 Task: Open Outlook and adjust calendar settings and personalize user information.
Action: Mouse moved to (54, 26)
Screenshot: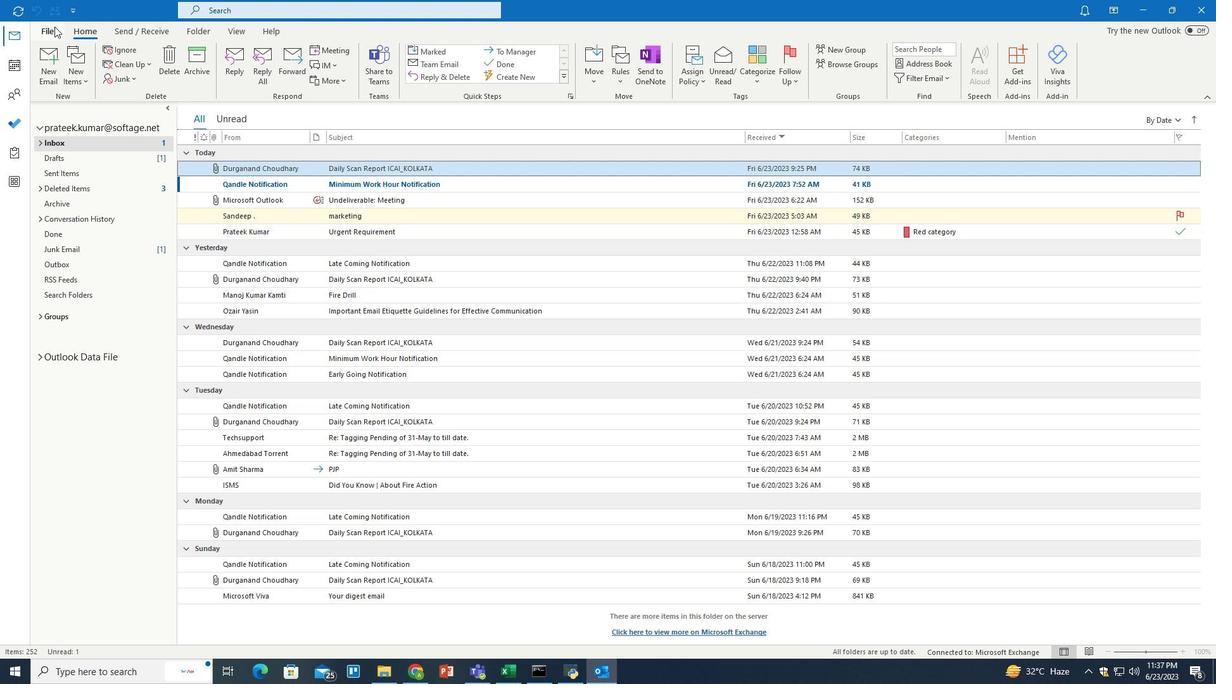 
Action: Mouse pressed left at (54, 26)
Screenshot: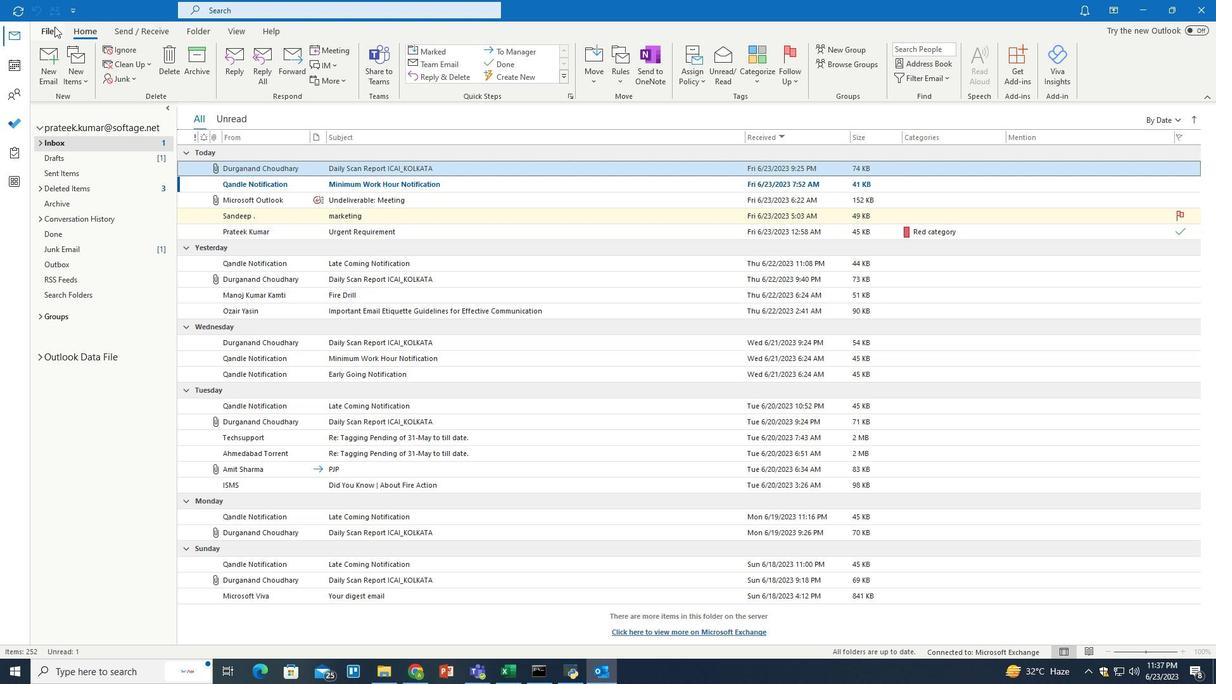 
Action: Mouse moved to (34, 603)
Screenshot: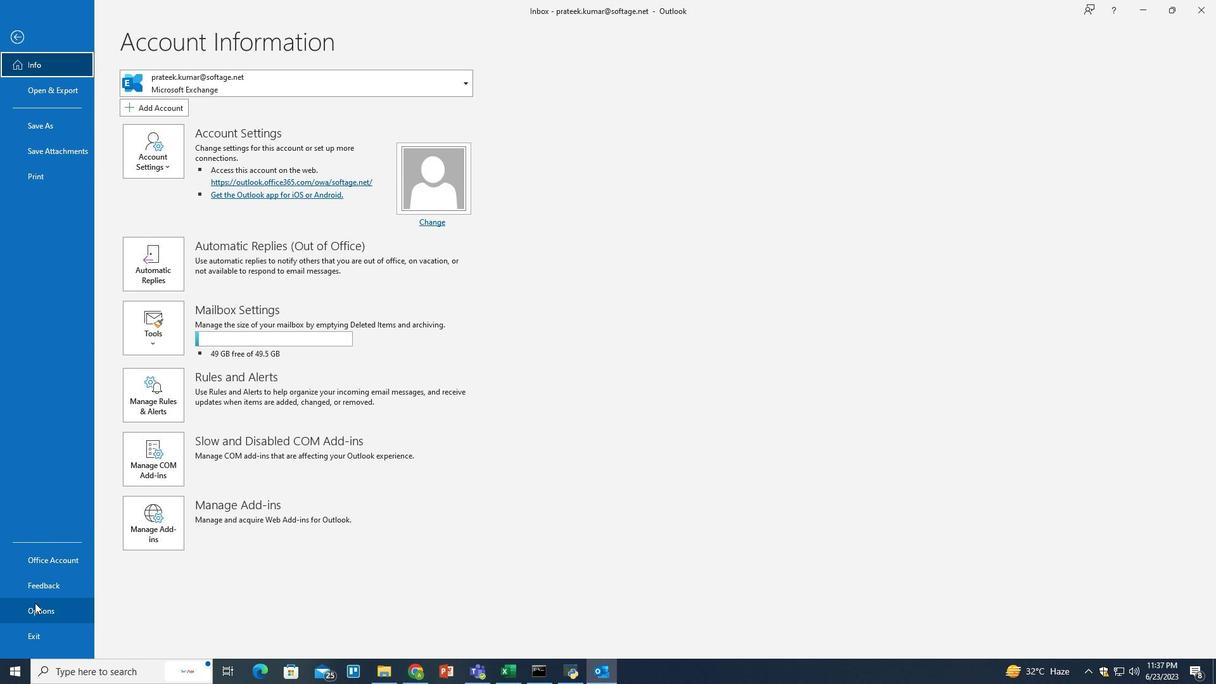 
Action: Mouse pressed left at (34, 603)
Screenshot: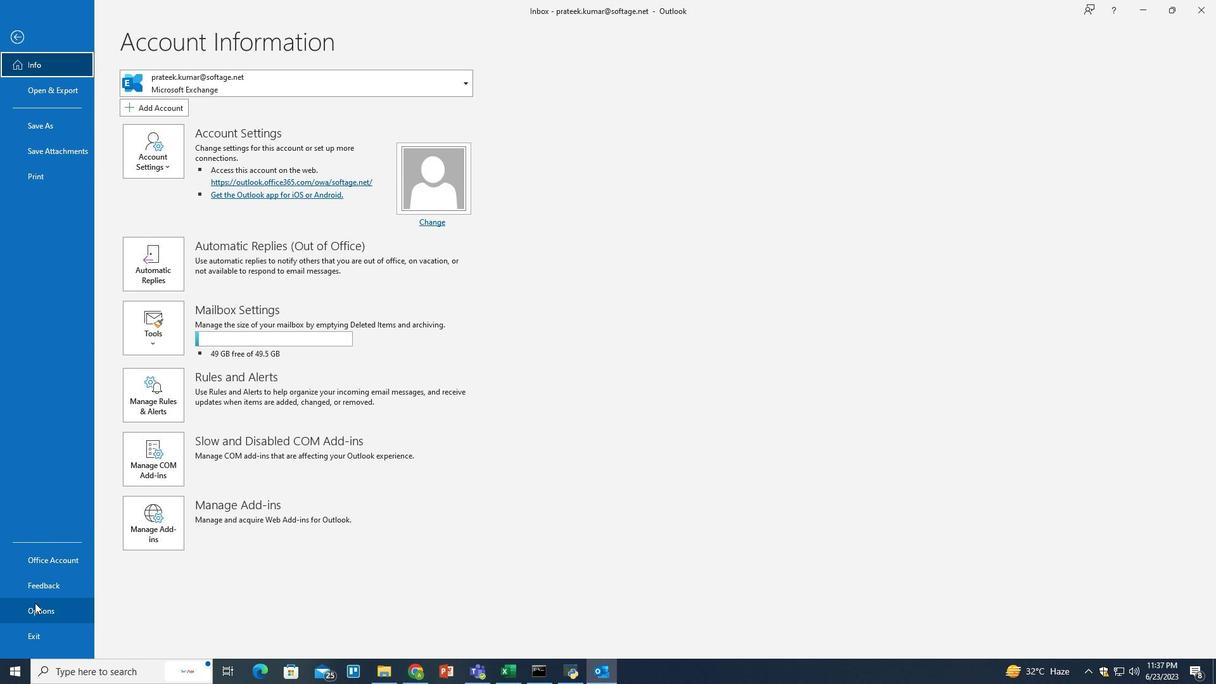 
Action: Mouse moved to (394, 172)
Screenshot: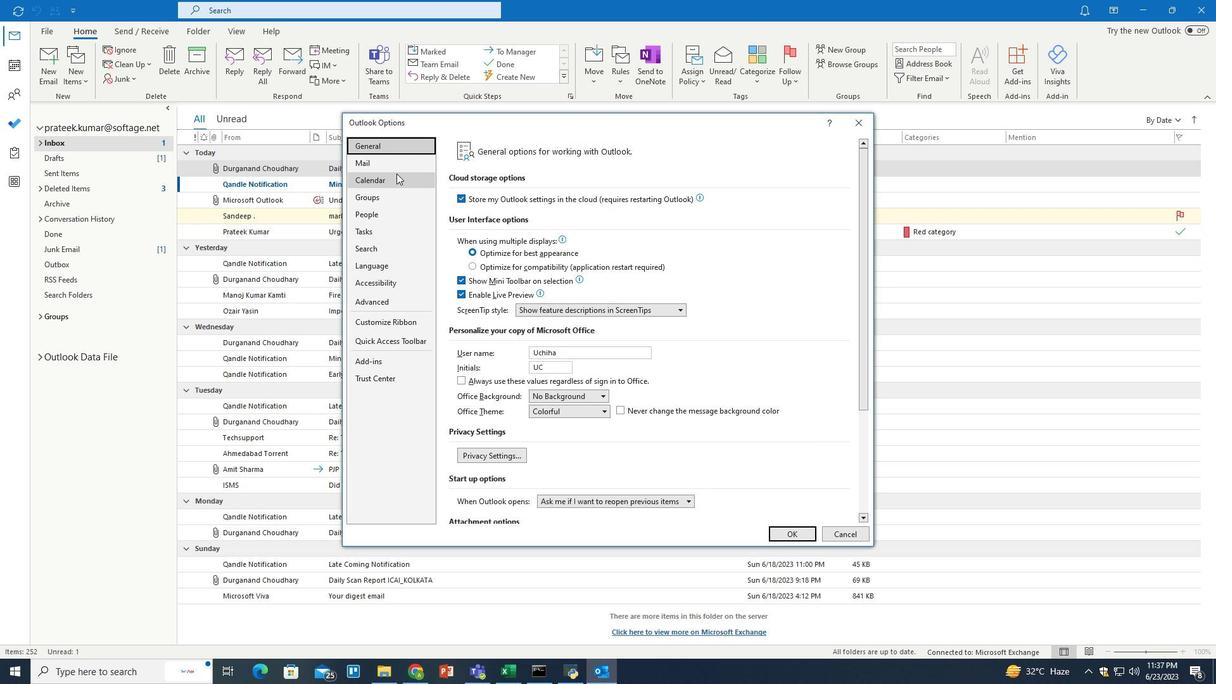 
Action: Mouse pressed left at (394, 172)
Screenshot: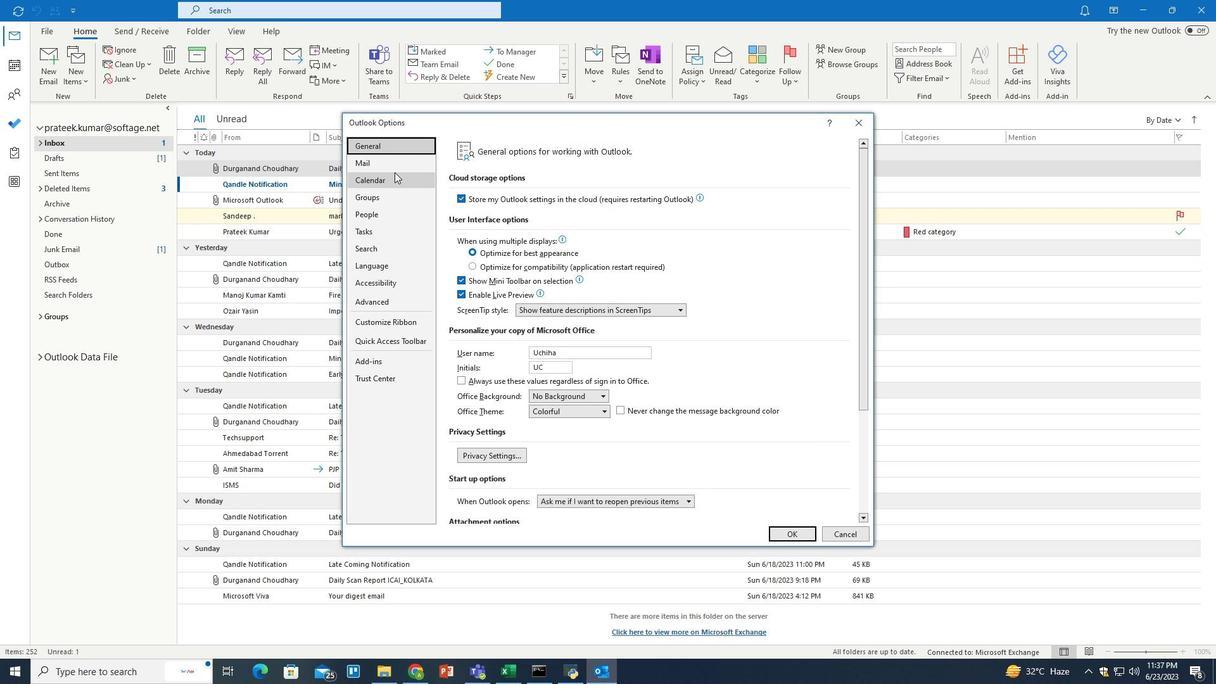 
Action: Mouse moved to (490, 309)
Screenshot: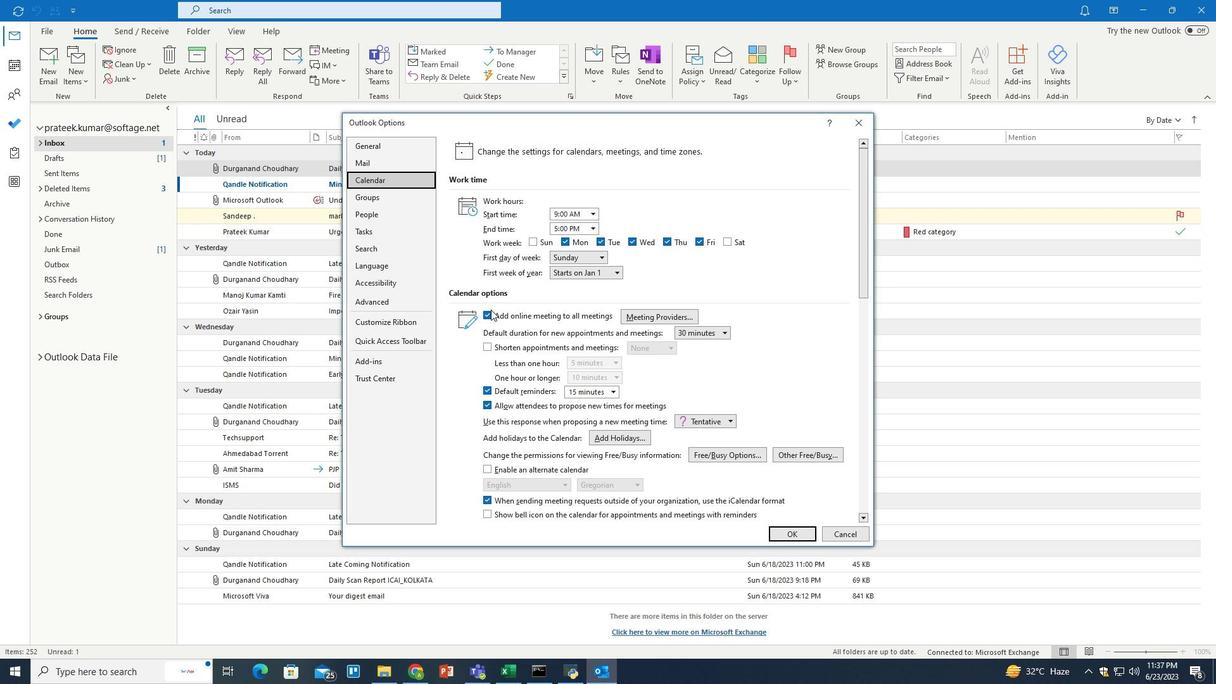 
Action: Mouse scrolled (490, 309) with delta (0, 0)
Screenshot: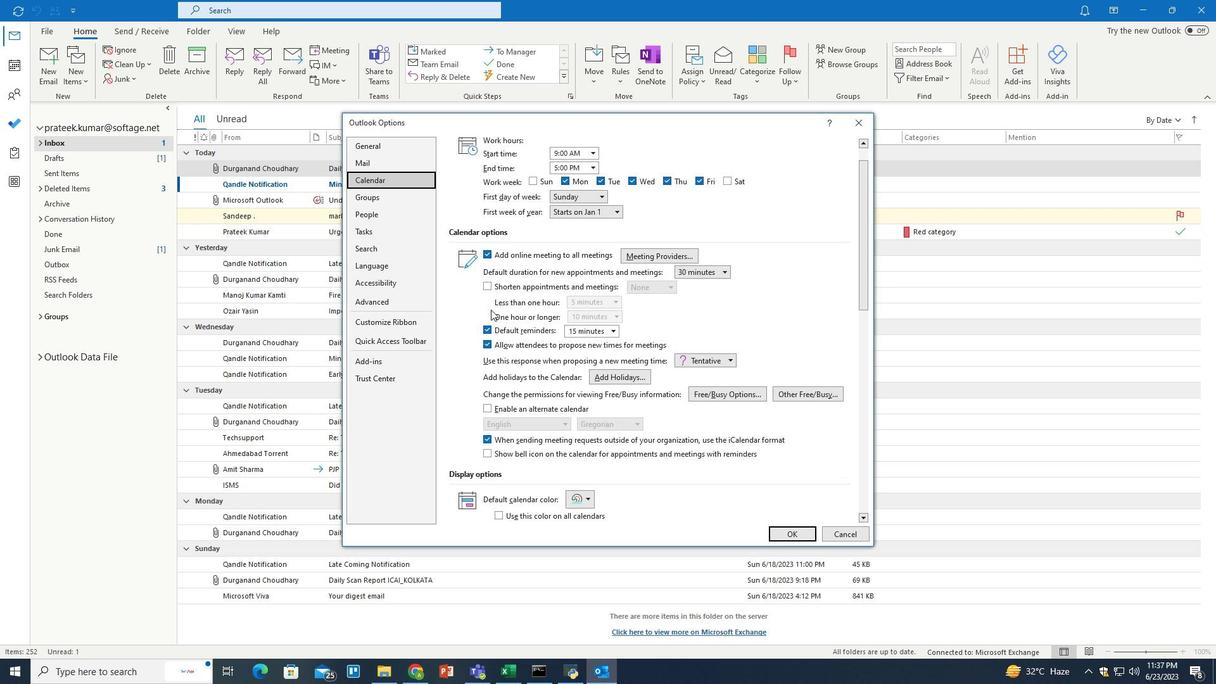 
Action: Mouse scrolled (490, 309) with delta (0, 0)
Screenshot: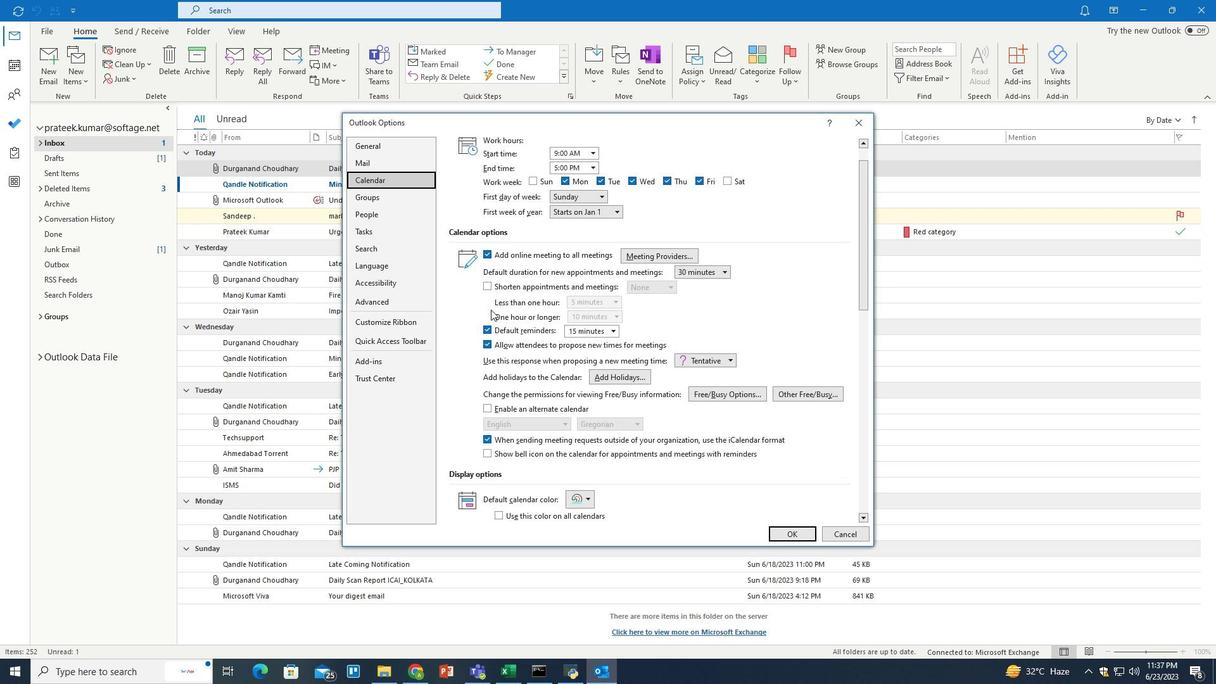 
Action: Mouse scrolled (490, 309) with delta (0, 0)
Screenshot: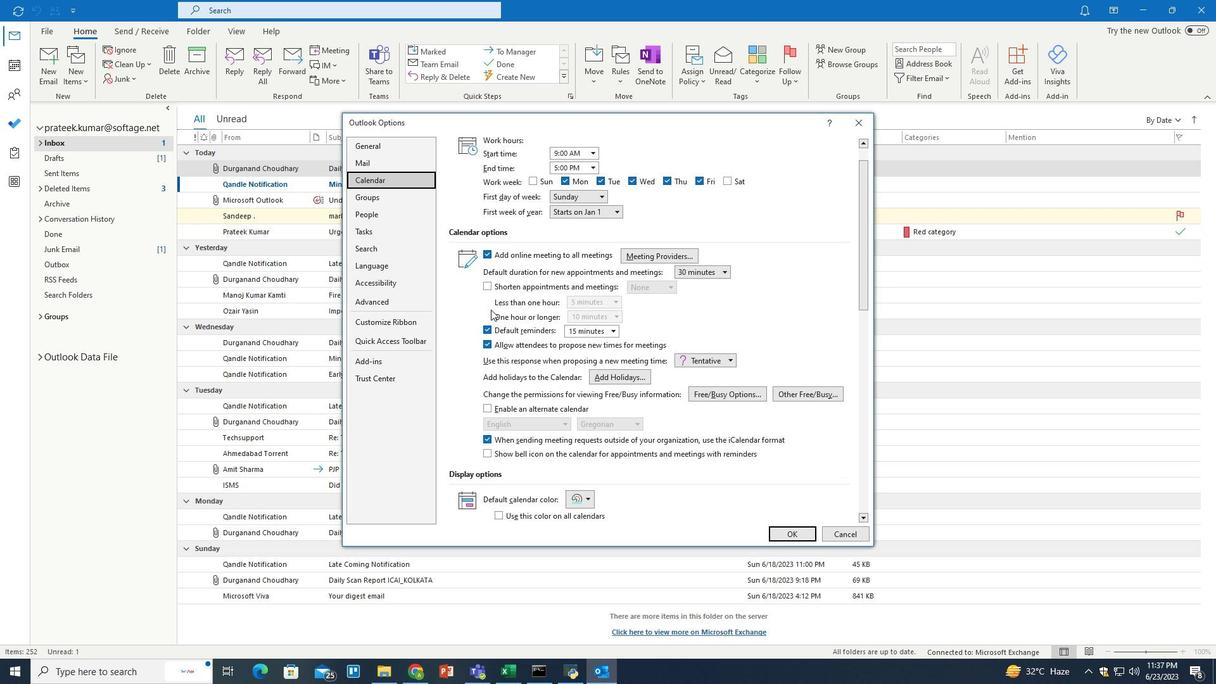 
Action: Mouse scrolled (490, 309) with delta (0, 0)
Screenshot: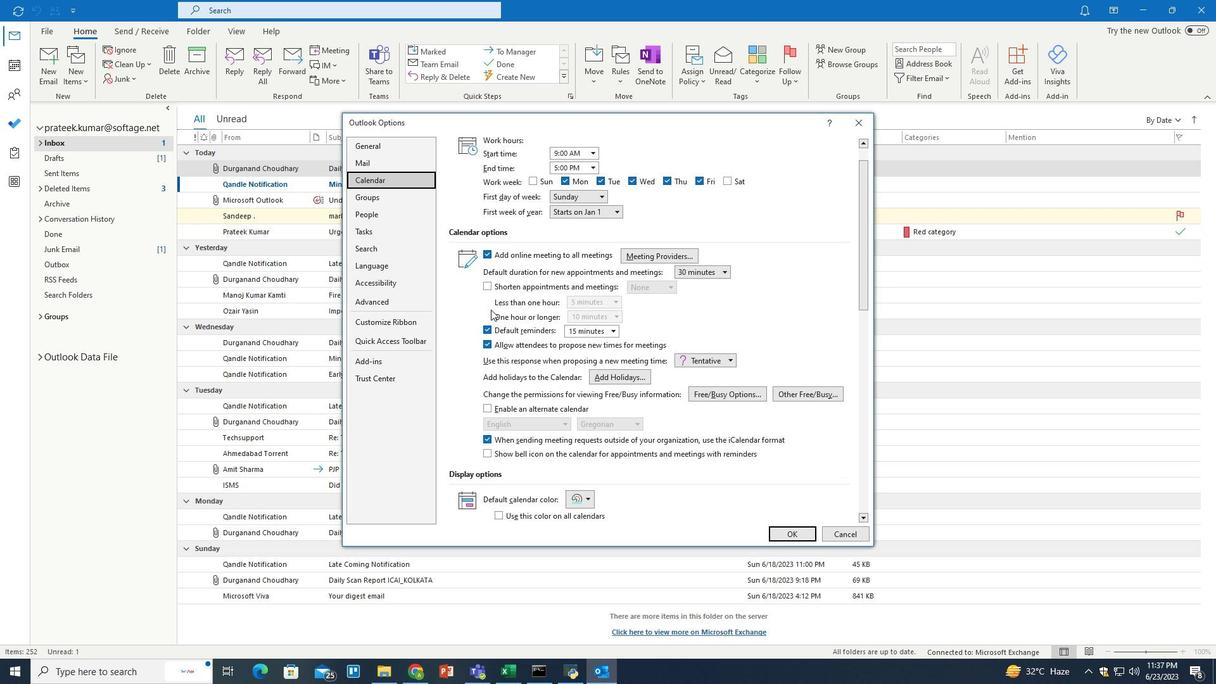 
Action: Mouse scrolled (490, 309) with delta (0, 0)
Screenshot: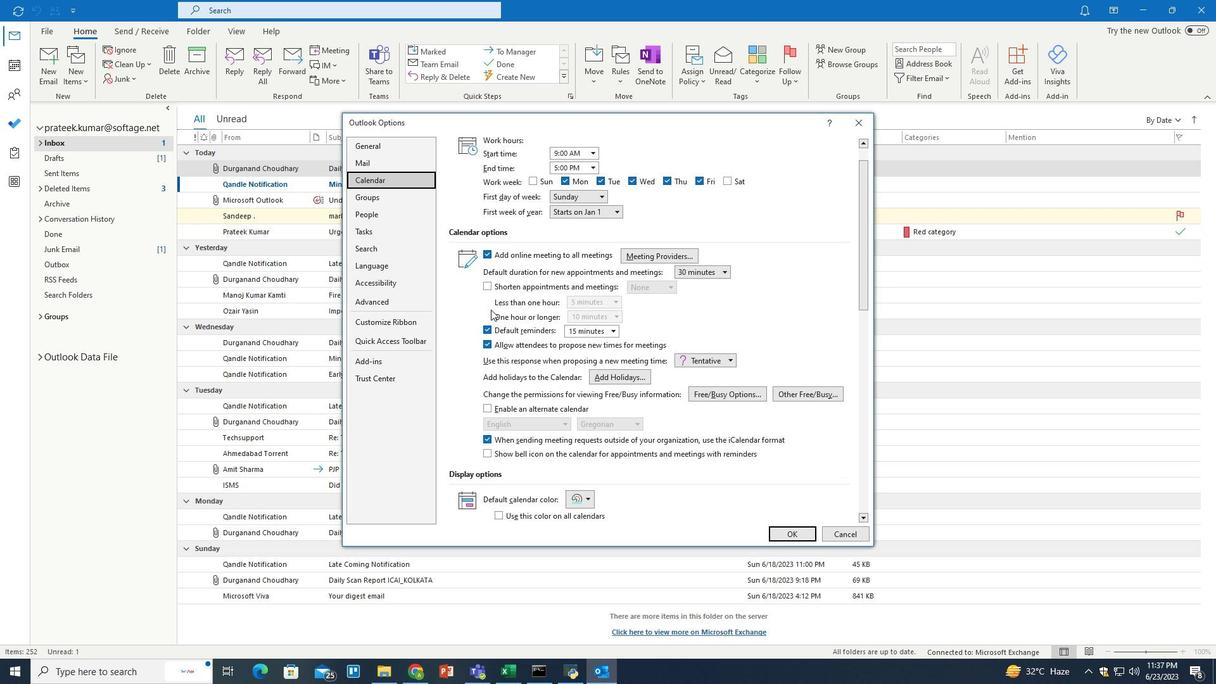 
Action: Mouse scrolled (490, 309) with delta (0, 0)
Screenshot: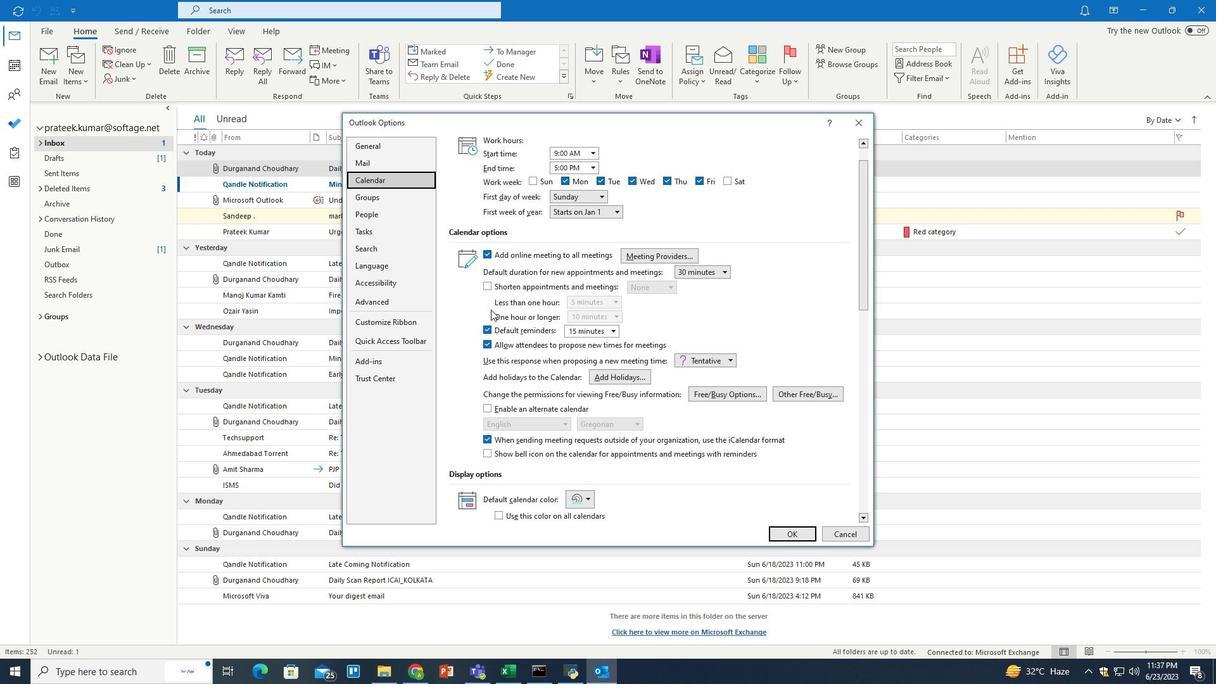 
Action: Mouse scrolled (490, 309) with delta (0, 0)
Screenshot: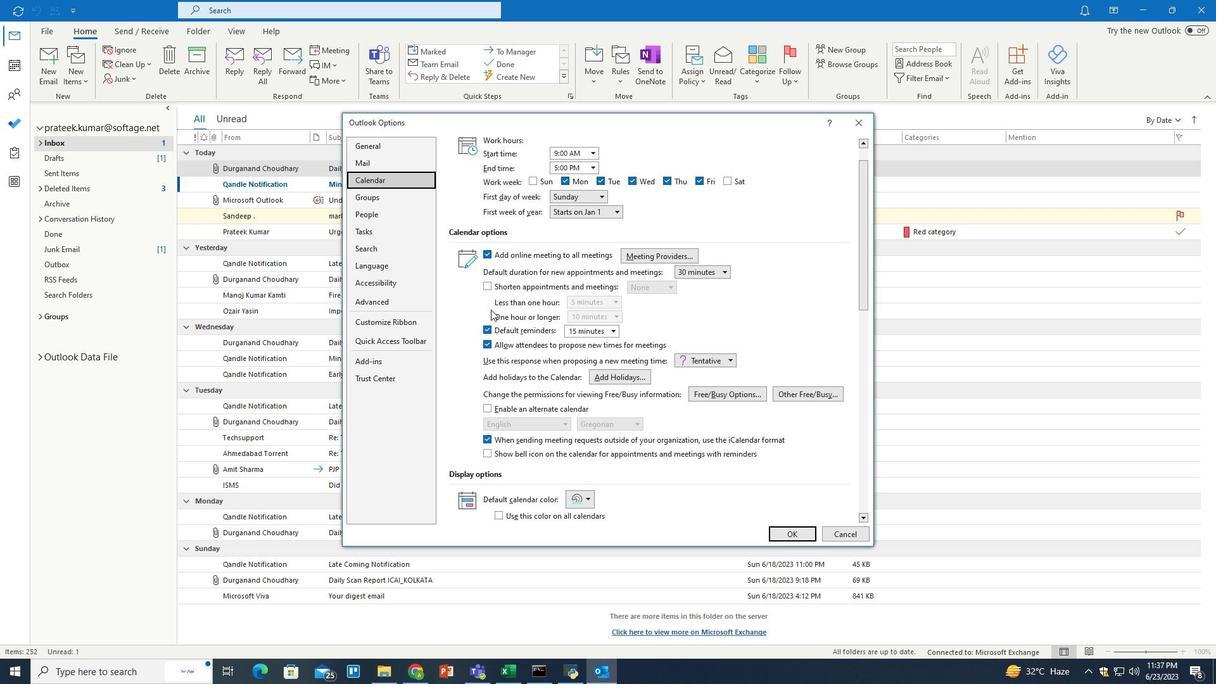 
Action: Mouse moved to (490, 312)
Screenshot: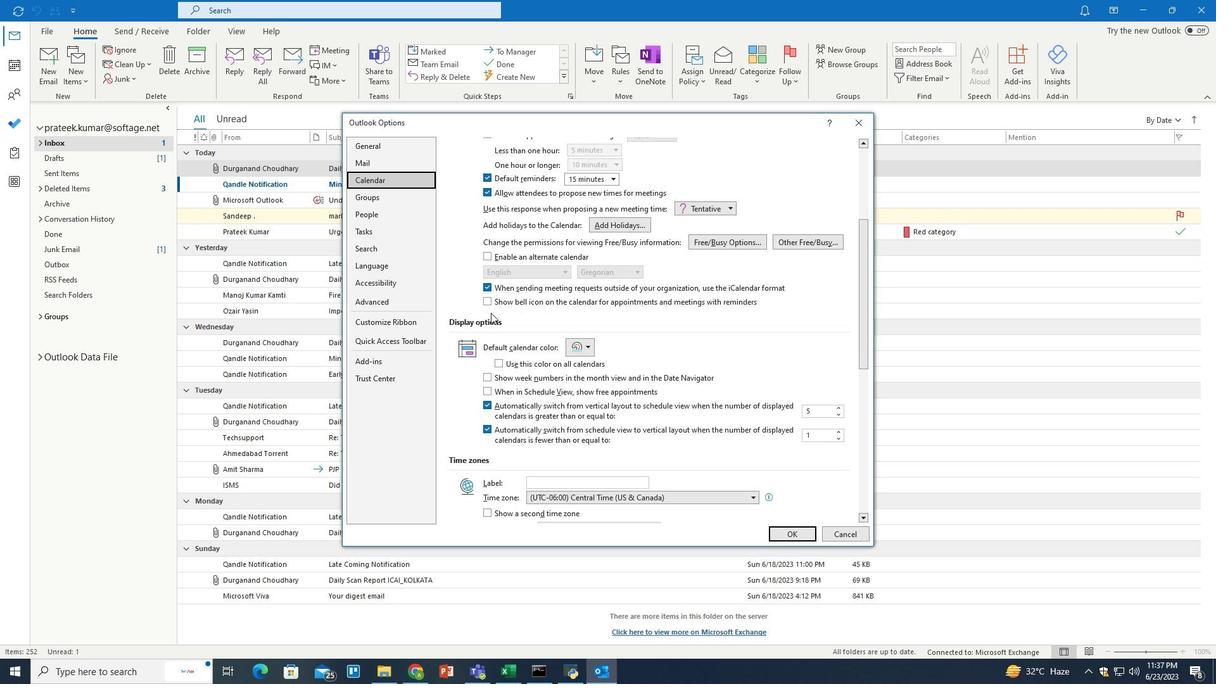 
Action: Mouse scrolled (490, 312) with delta (0, 0)
Screenshot: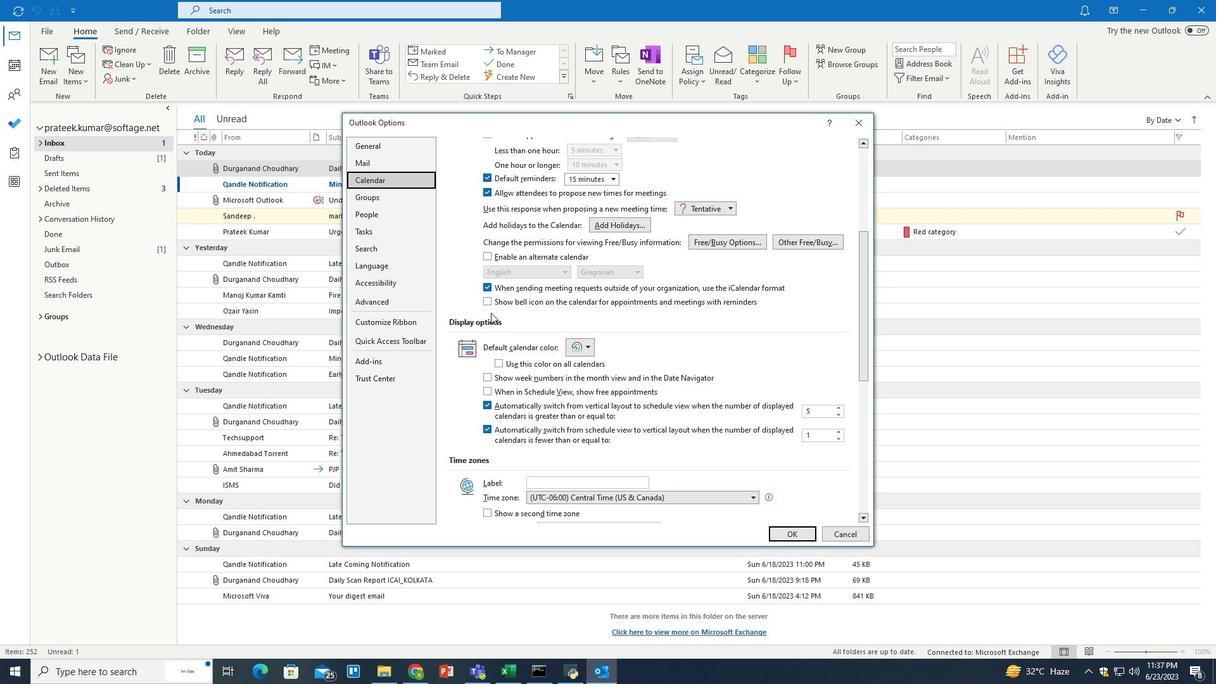 
Action: Mouse scrolled (490, 312) with delta (0, 0)
Screenshot: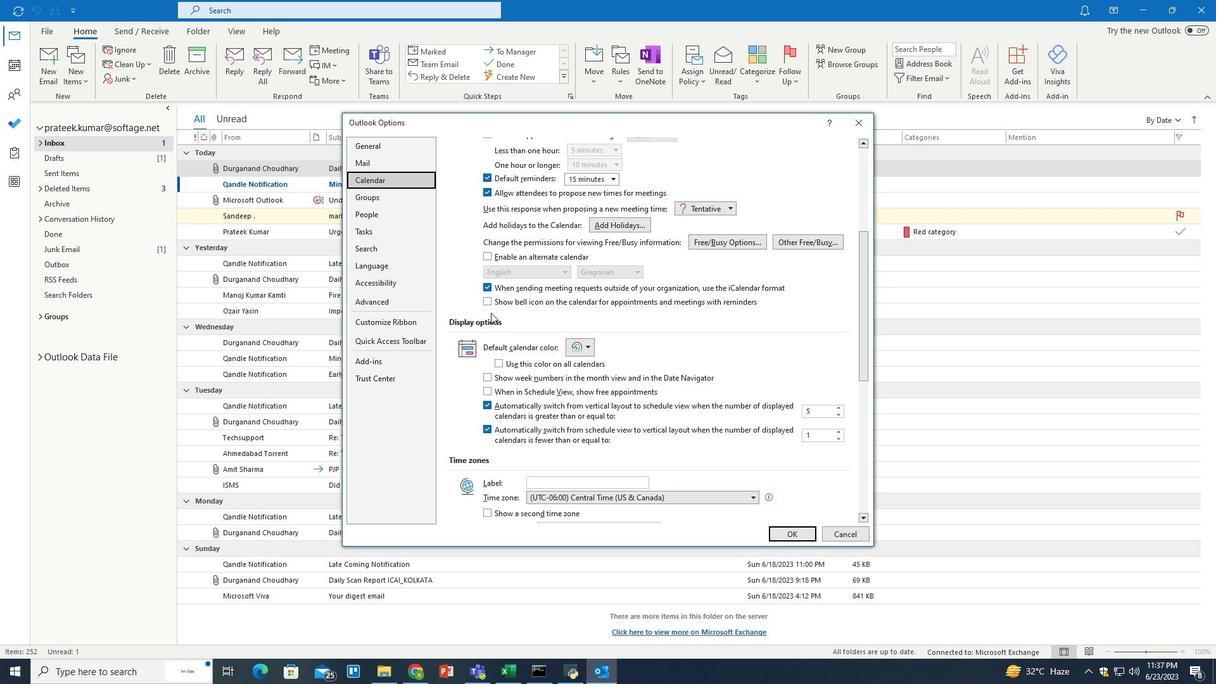 
Action: Mouse scrolled (490, 311) with delta (0, -1)
Screenshot: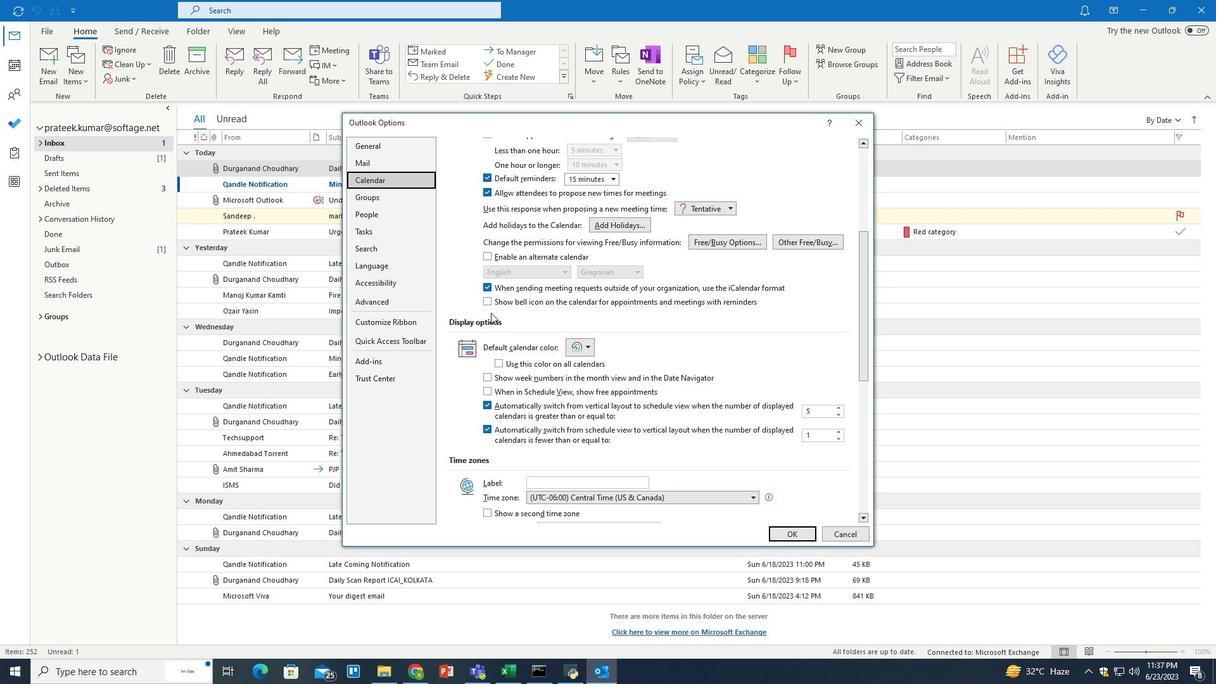 
Action: Mouse scrolled (490, 312) with delta (0, 0)
Screenshot: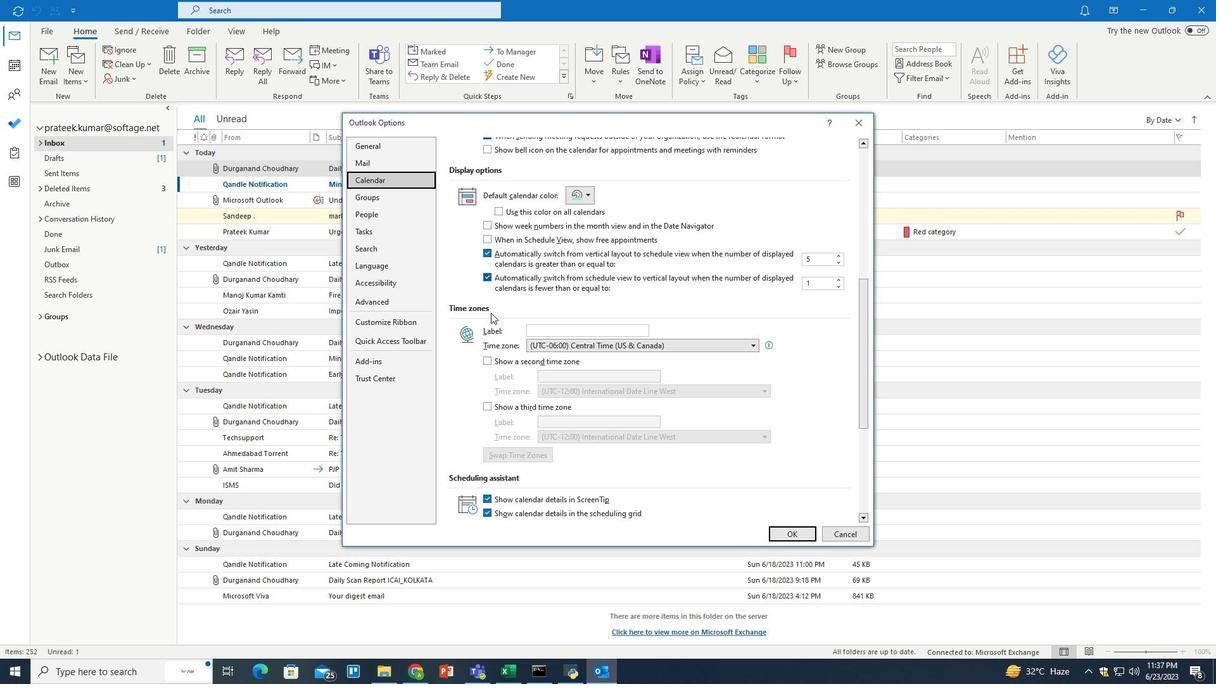 
Action: Mouse scrolled (490, 312) with delta (0, 0)
Screenshot: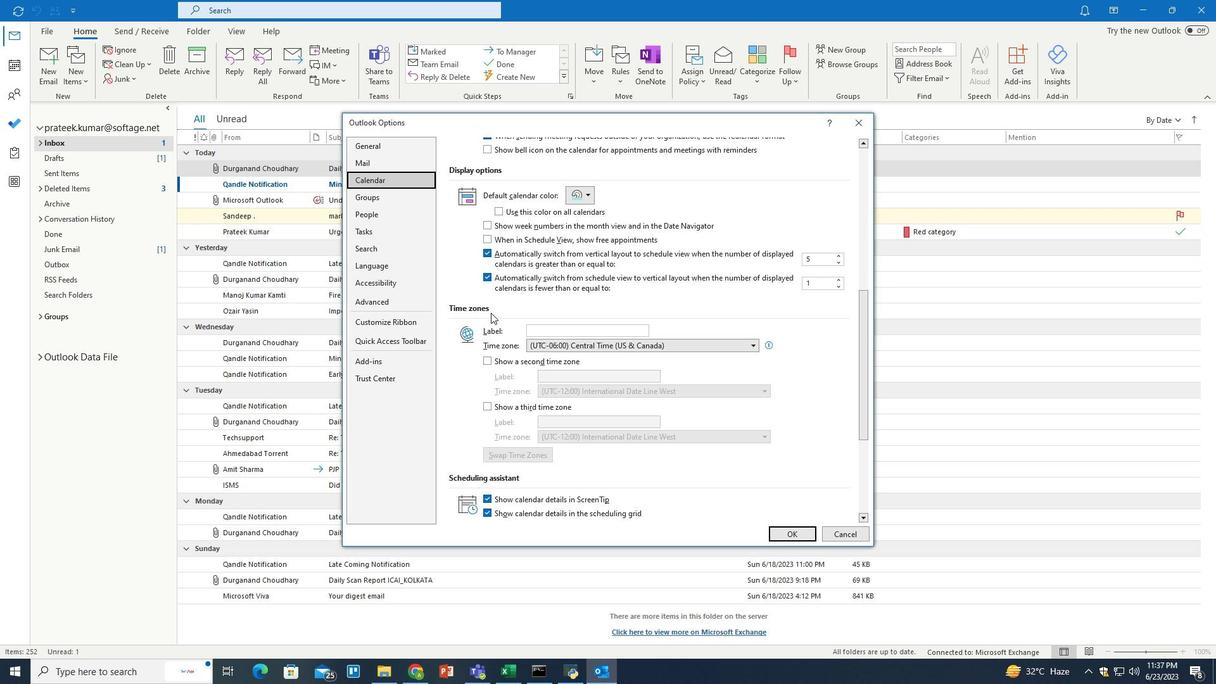 
Action: Mouse scrolled (490, 312) with delta (0, 0)
Screenshot: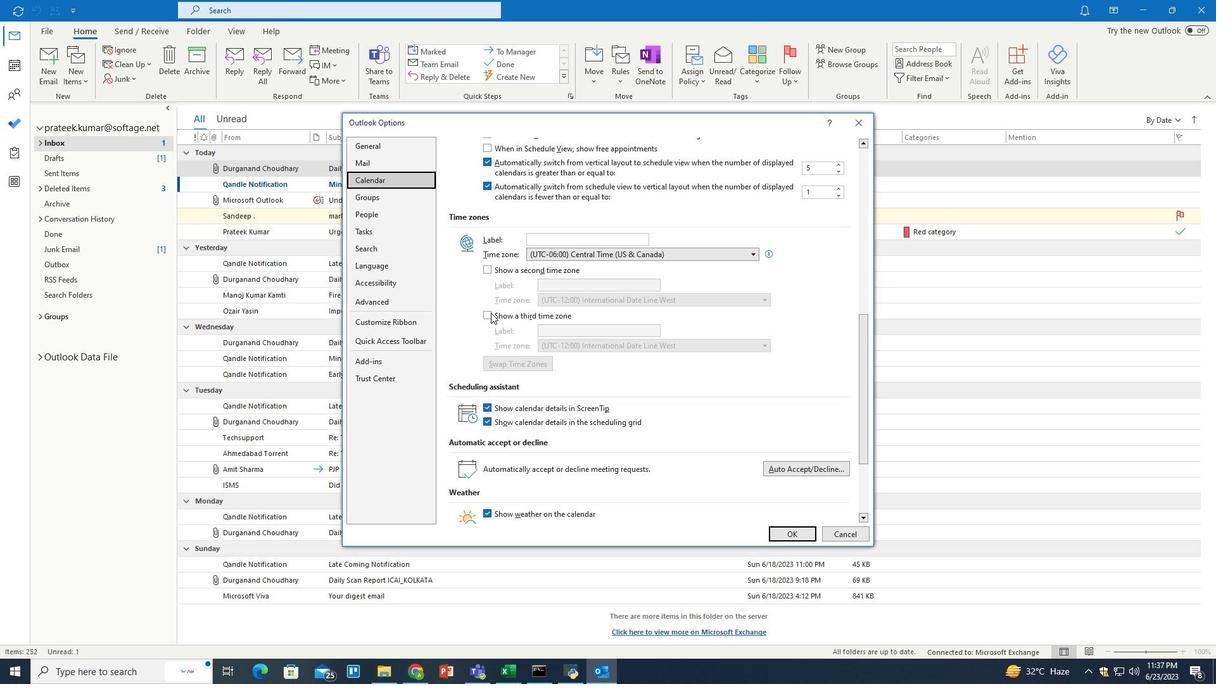 
Action: Mouse scrolled (490, 312) with delta (0, 0)
Screenshot: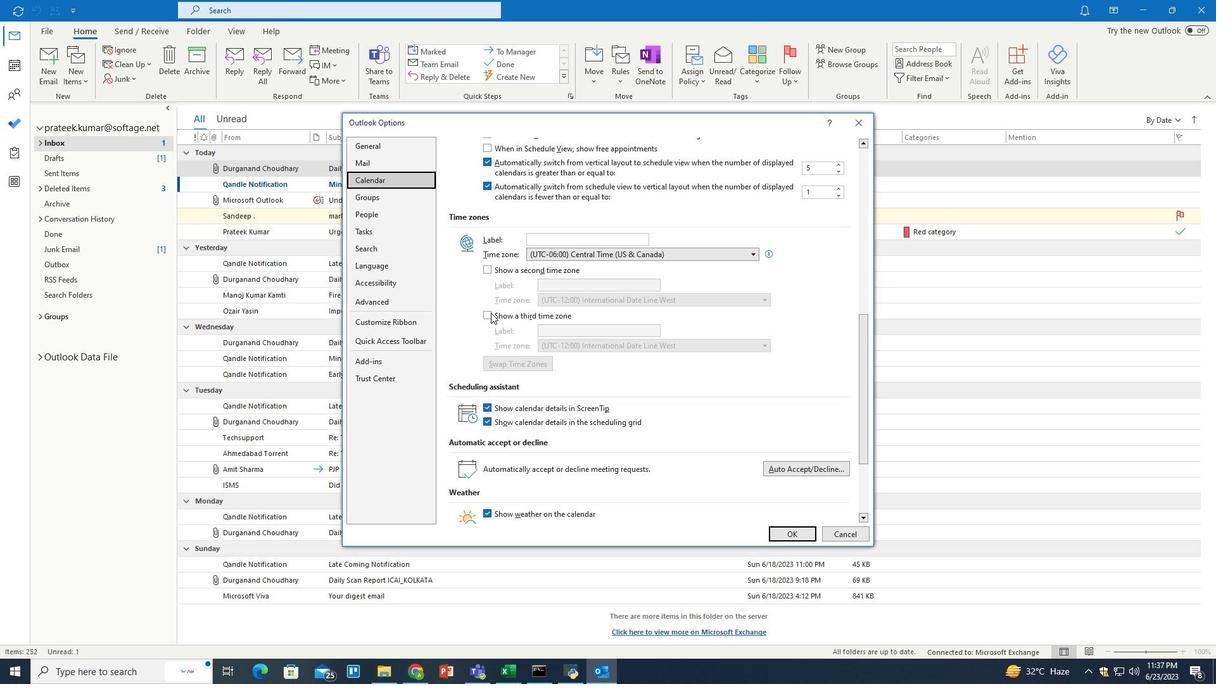
Action: Mouse scrolled (490, 312) with delta (0, 0)
Screenshot: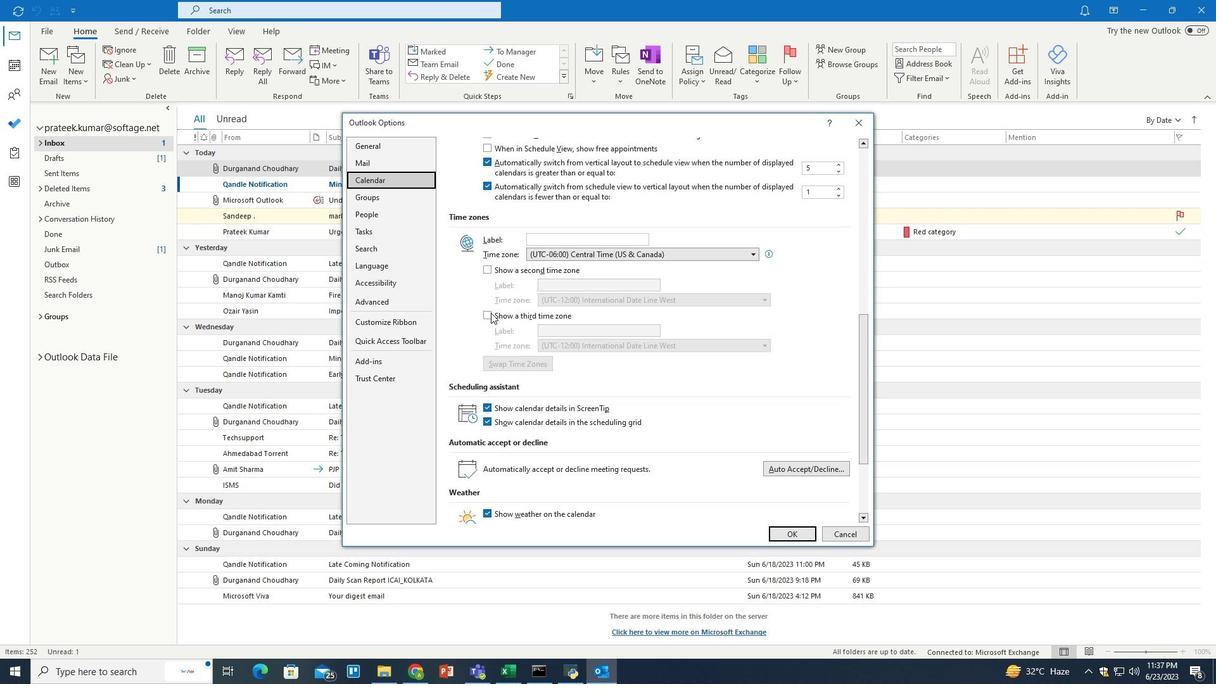 
Action: Mouse scrolled (490, 312) with delta (0, 0)
Screenshot: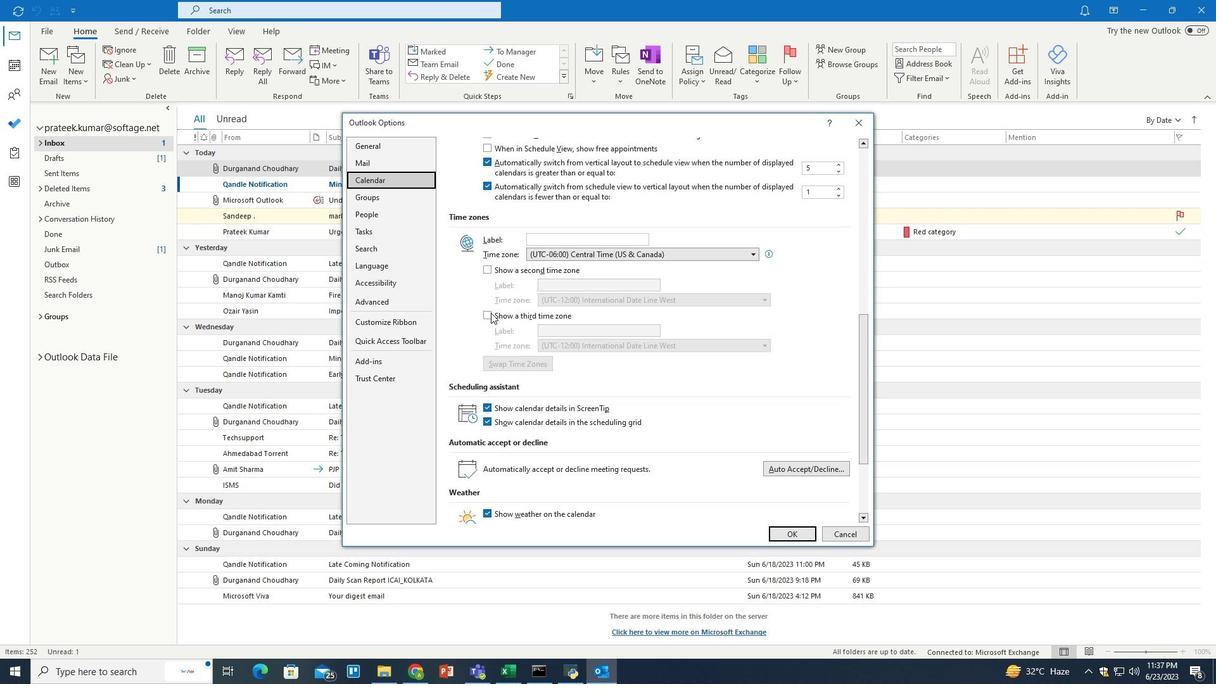 
Action: Mouse moved to (508, 499)
Screenshot: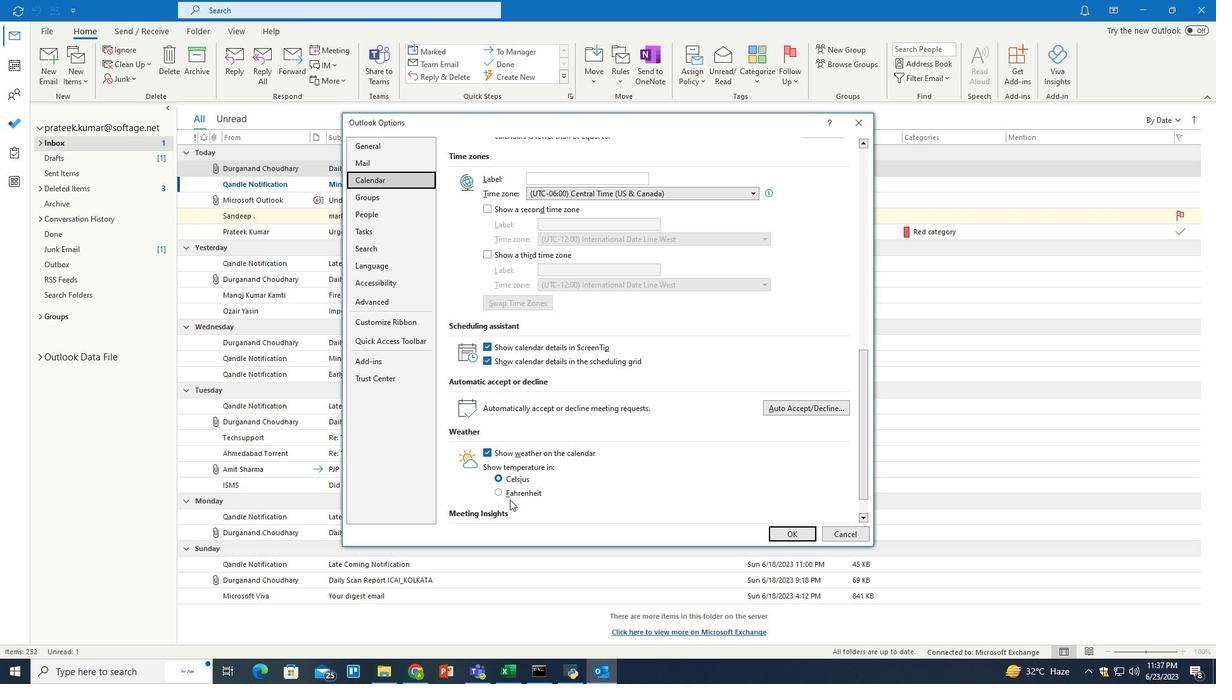 
Action: Mouse scrolled (508, 499) with delta (0, 0)
Screenshot: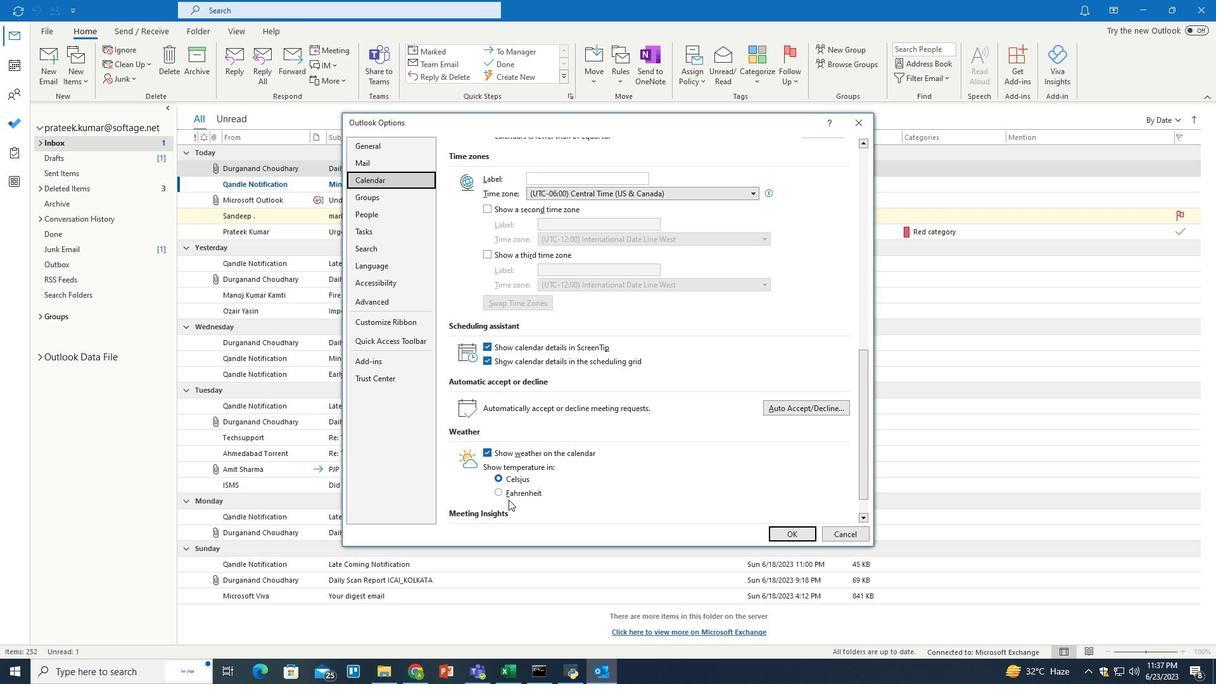 
Action: Mouse scrolled (508, 499) with delta (0, 0)
Screenshot: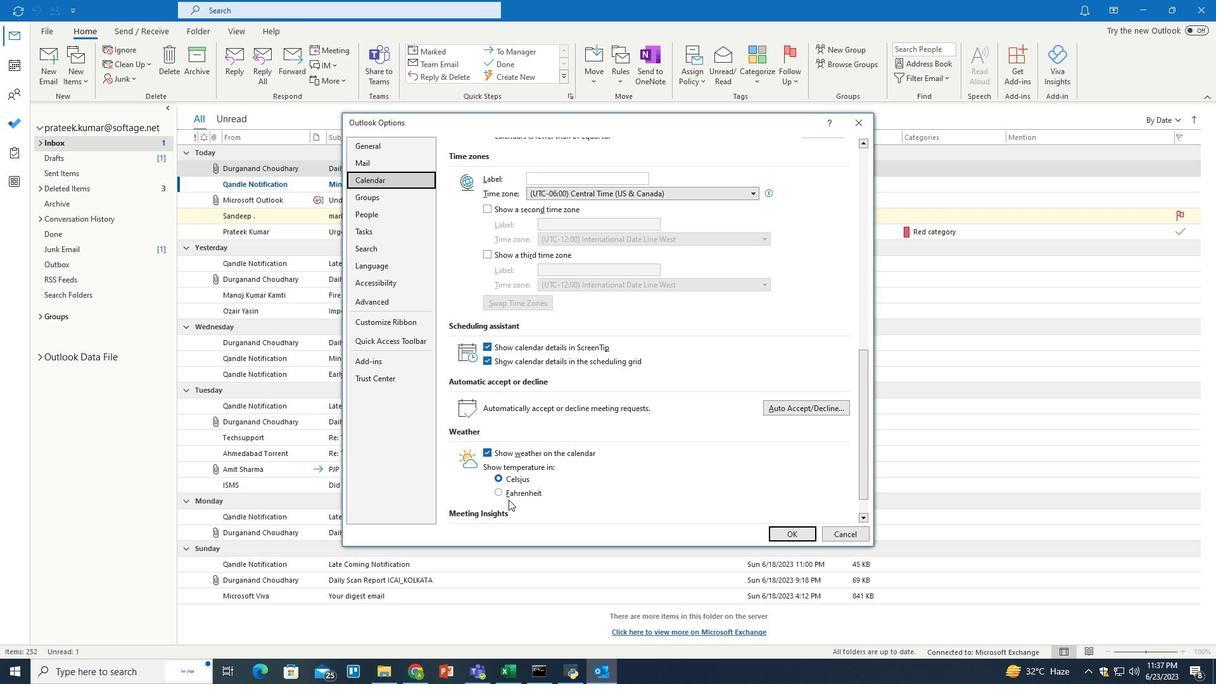 
Action: Mouse scrolled (508, 499) with delta (0, 0)
Screenshot: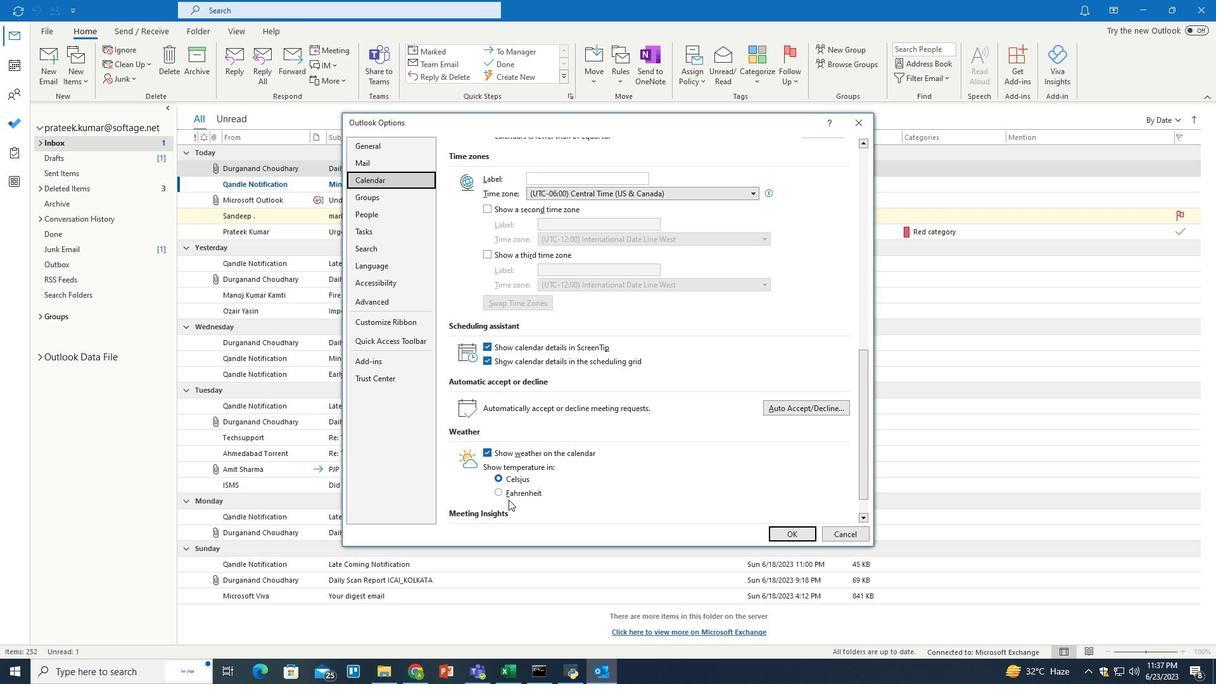 
Action: Mouse scrolled (508, 499) with delta (0, 0)
Screenshot: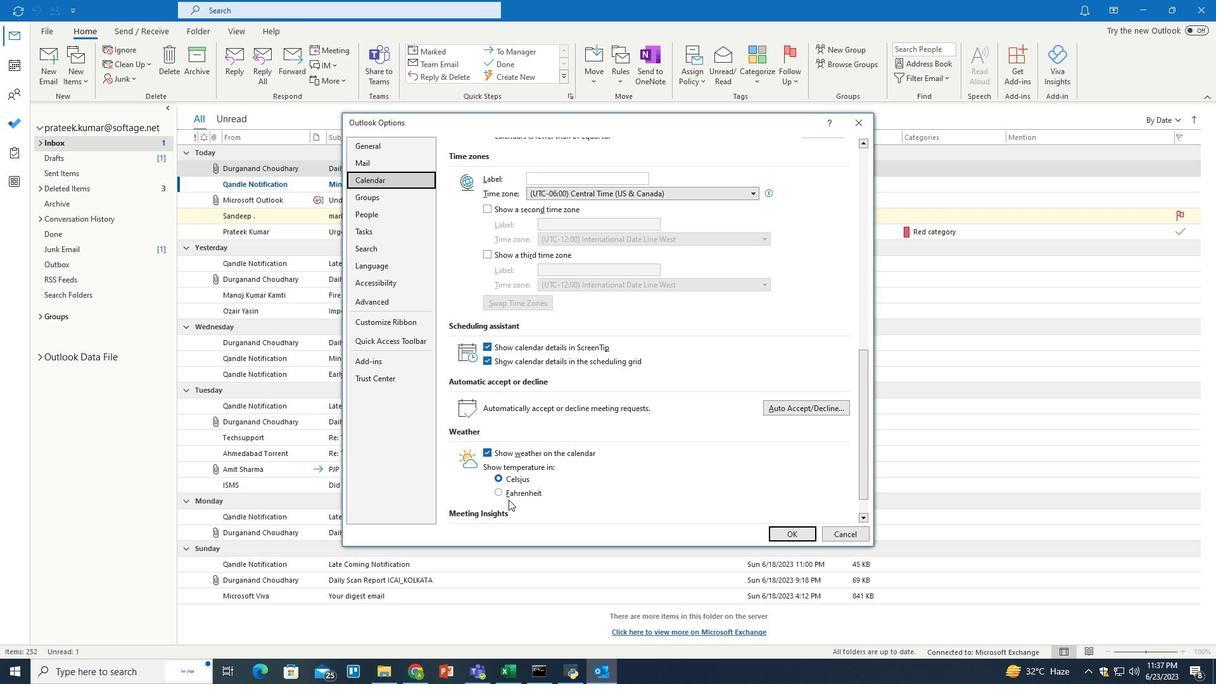 
Action: Mouse scrolled (508, 499) with delta (0, 0)
Screenshot: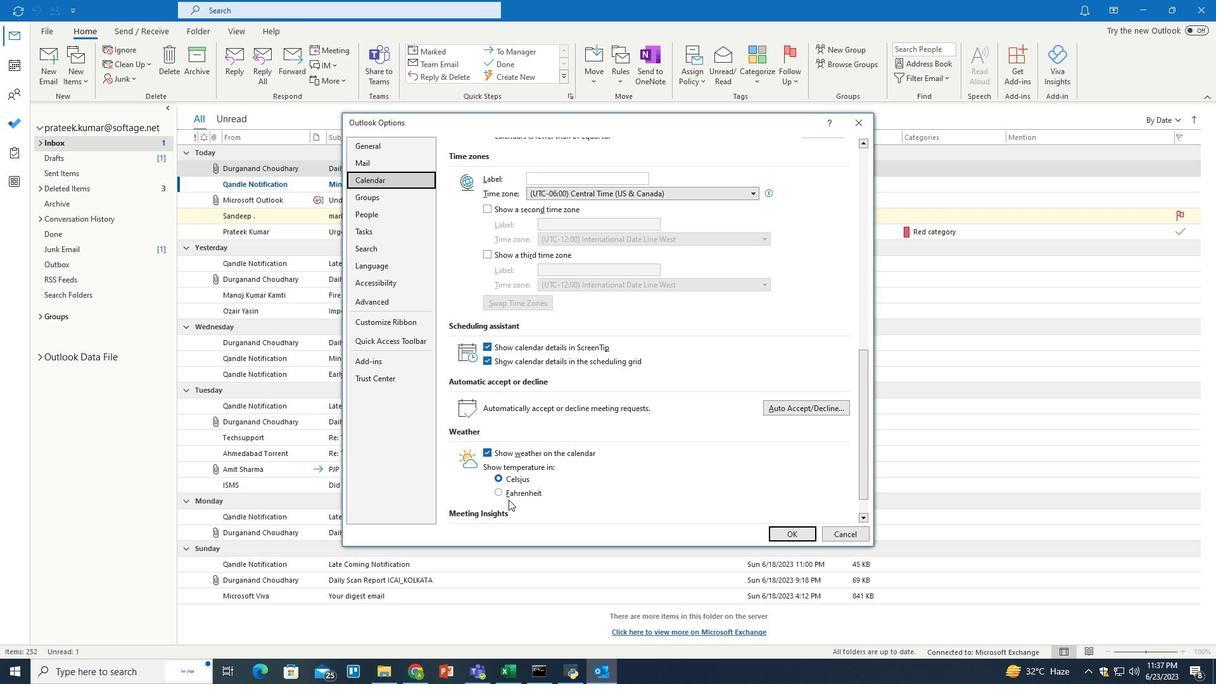 
Action: Mouse scrolled (508, 499) with delta (0, 0)
Screenshot: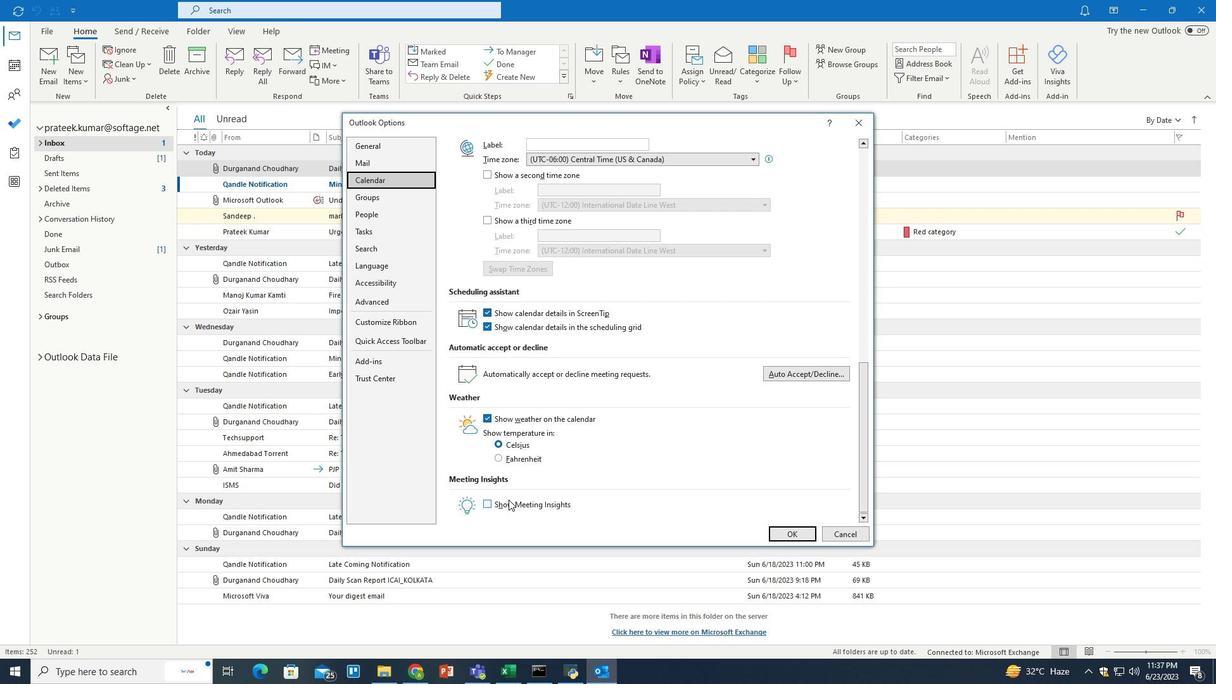 
Action: Mouse moved to (494, 501)
Screenshot: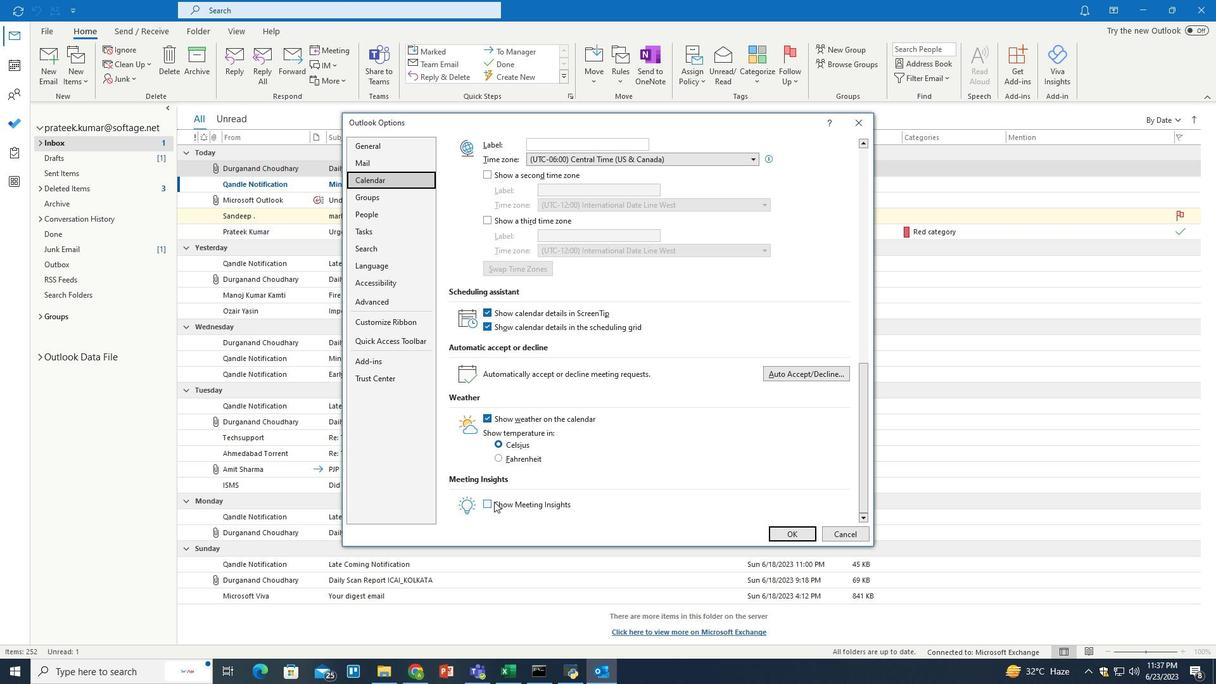 
Action: Mouse pressed left at (494, 501)
Screenshot: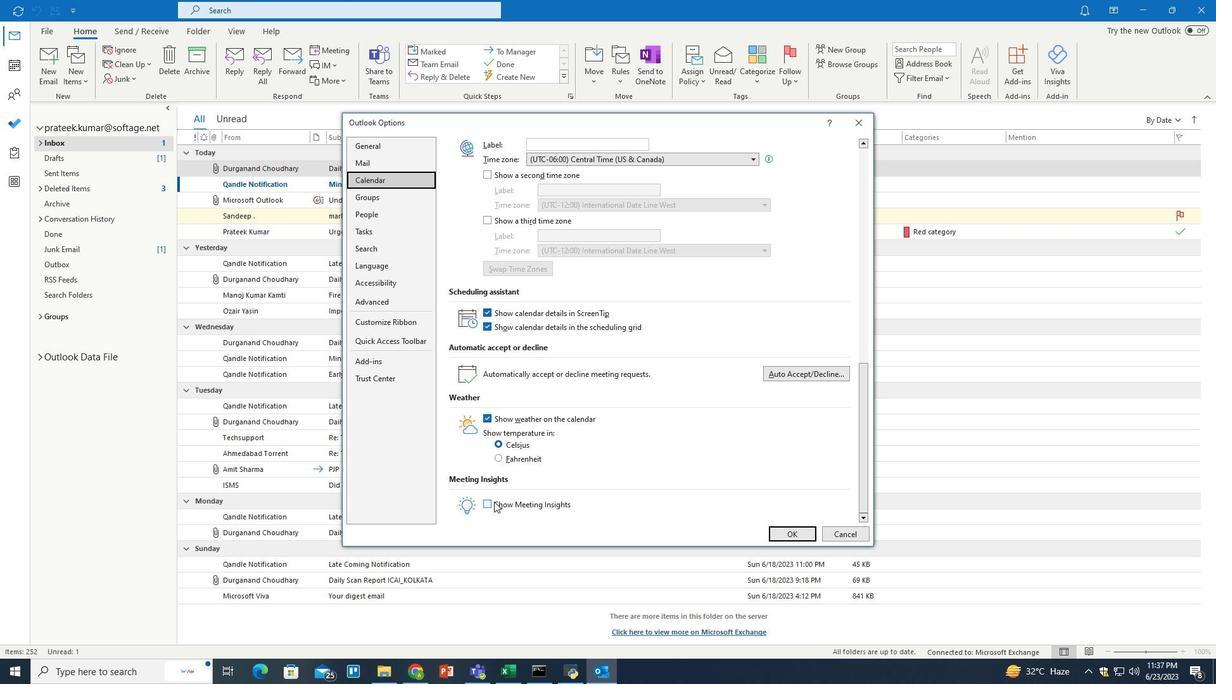 
